 Task: Share through email "Movie C.mp4" and change description to "Mail About Voice Error"
Action: Mouse pressed left at (309, 202)
Screenshot: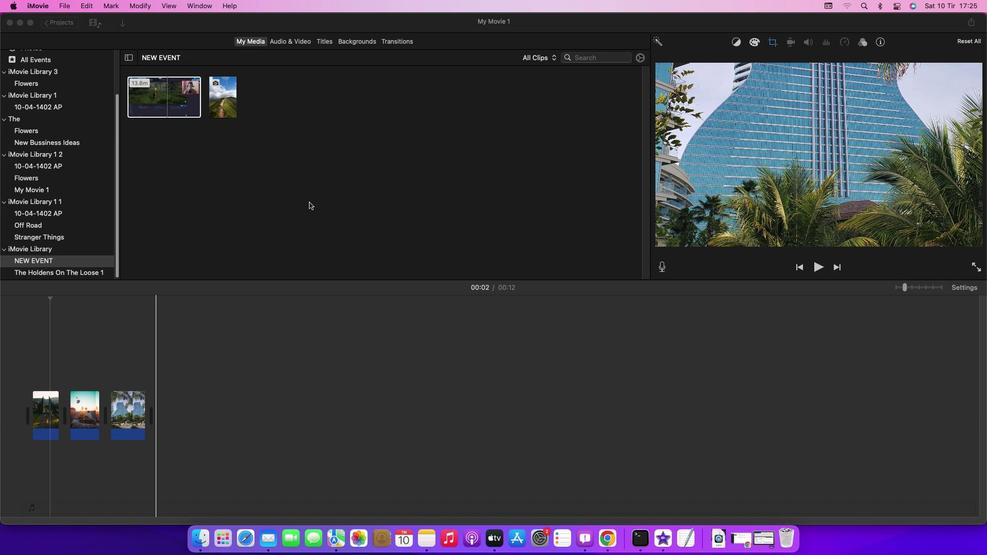 
Action: Mouse moved to (147, 106)
Screenshot: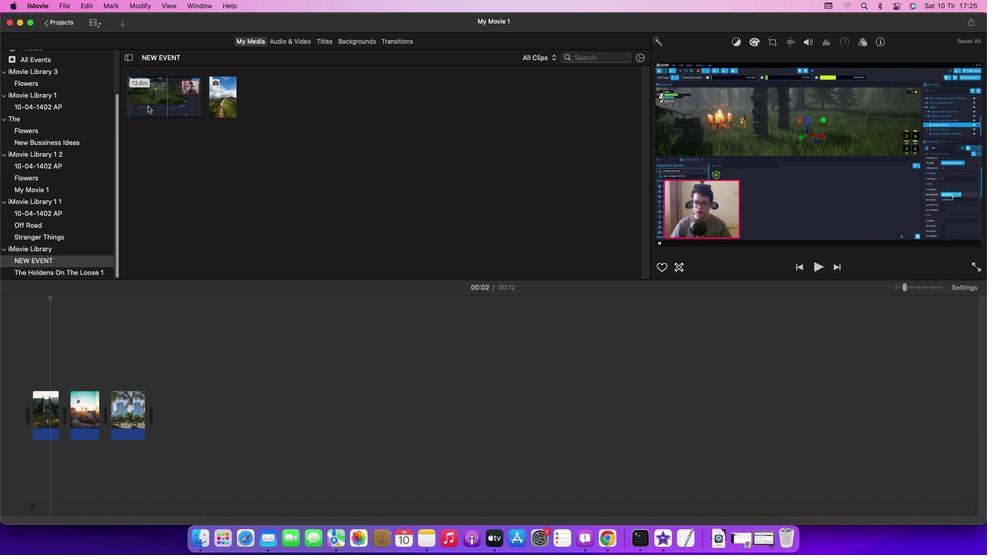
Action: Mouse pressed left at (147, 106)
Screenshot: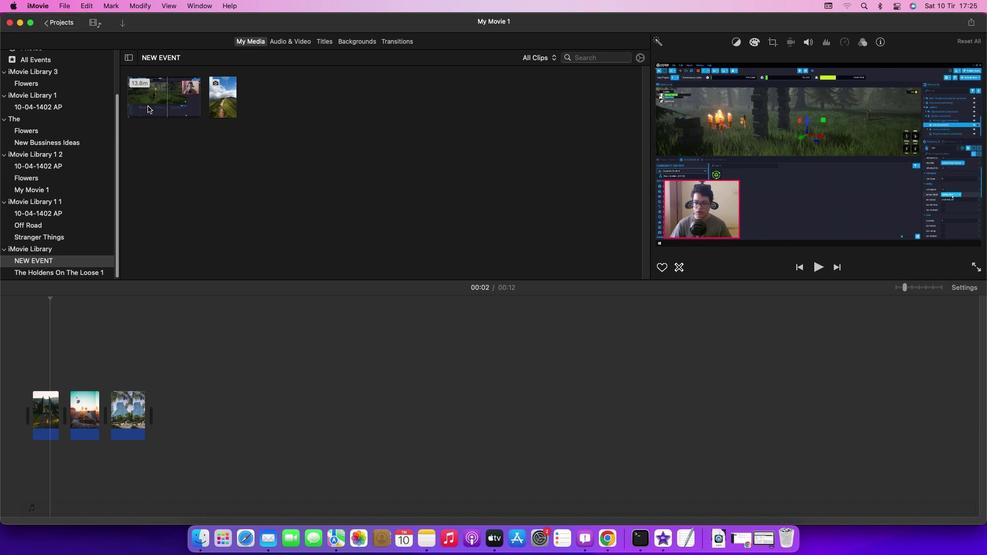 
Action: Mouse moved to (63, 5)
Screenshot: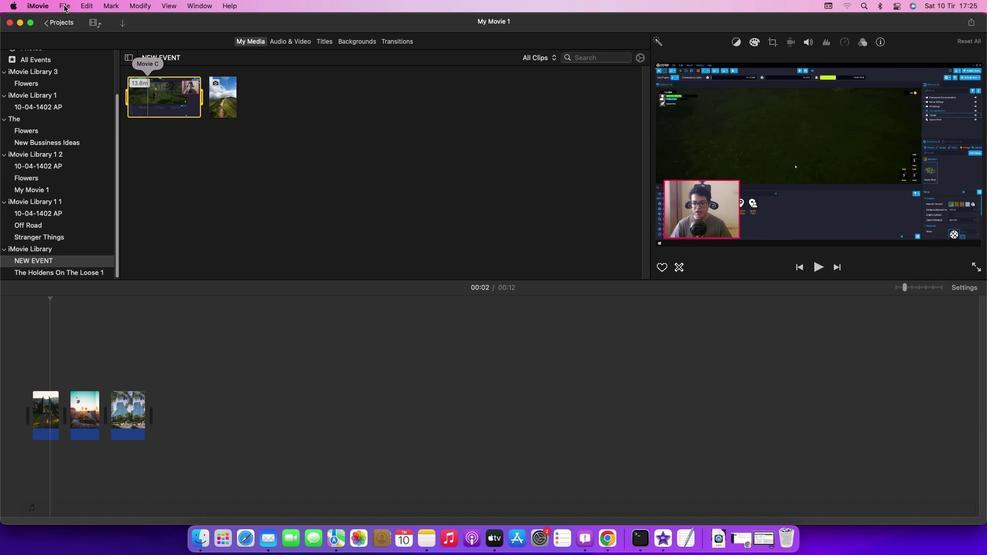 
Action: Mouse pressed left at (63, 5)
Screenshot: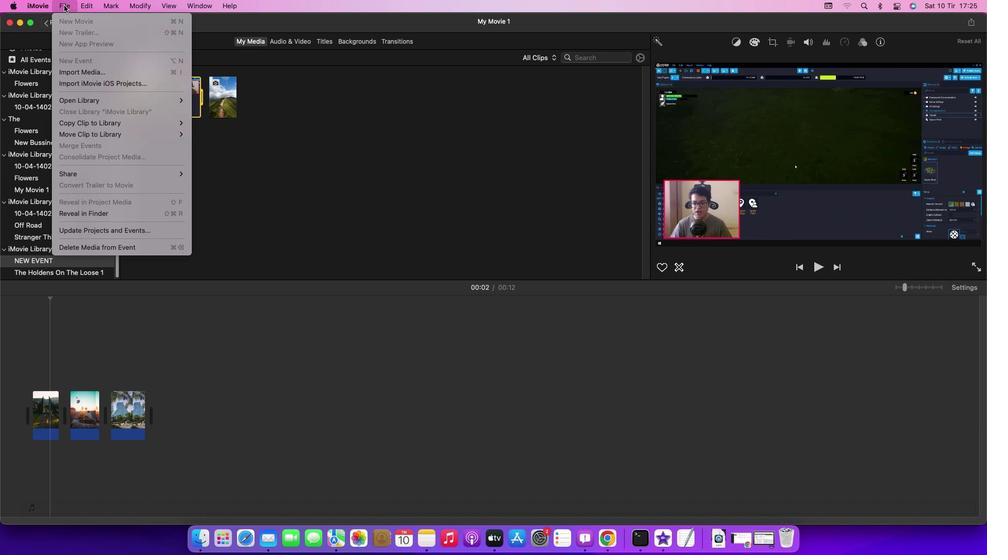 
Action: Mouse moved to (210, 178)
Screenshot: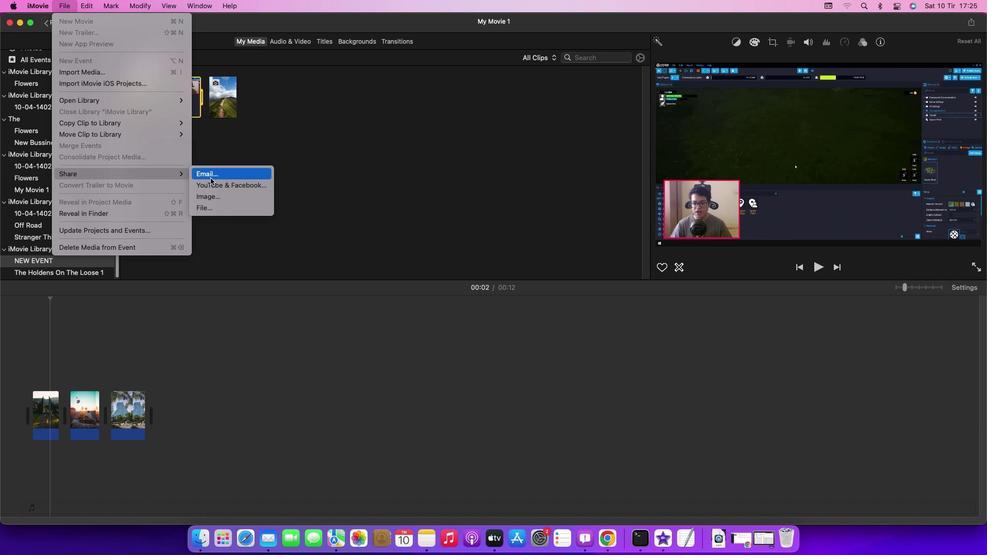
Action: Mouse pressed left at (210, 178)
Screenshot: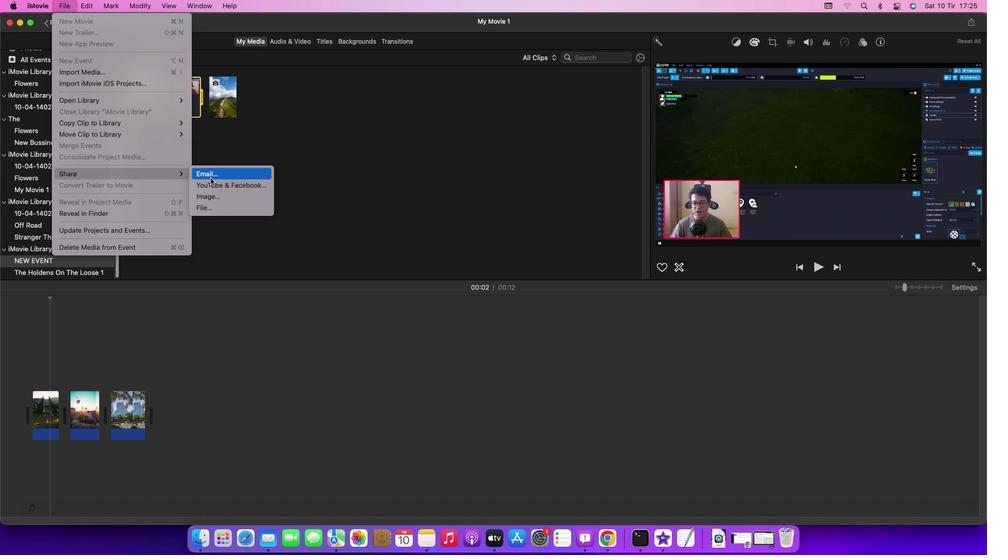 
Action: Mouse moved to (589, 135)
Screenshot: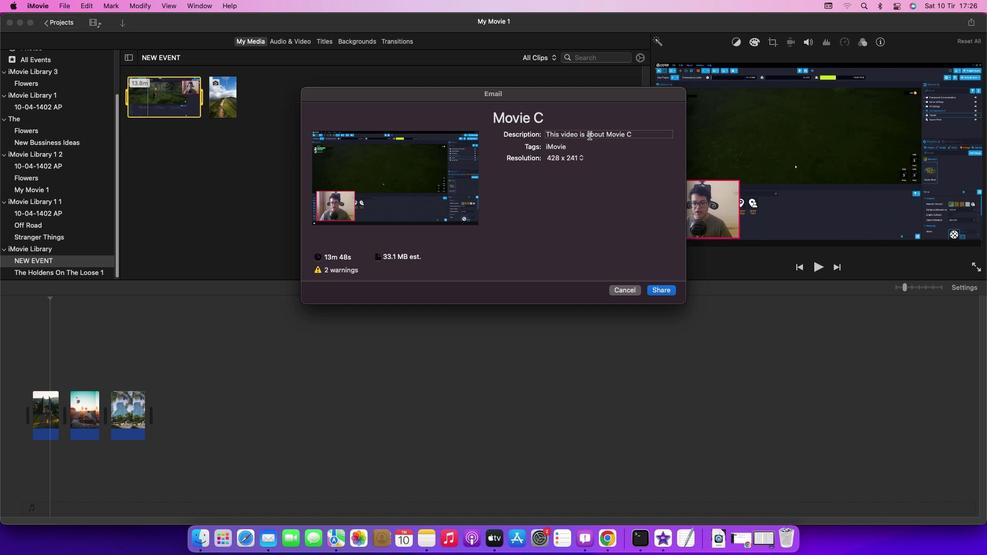 
Action: Mouse pressed left at (589, 135)
Screenshot: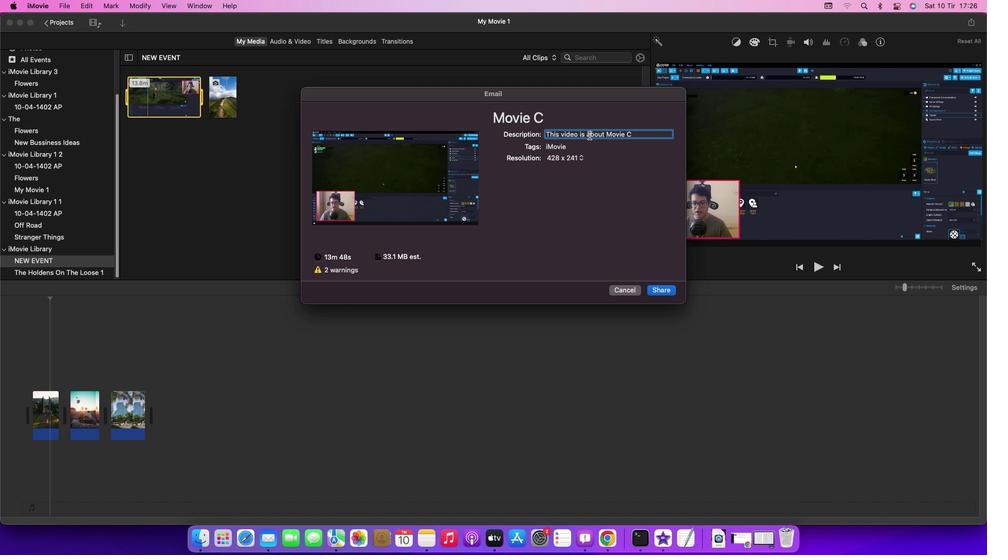 
Action: Mouse moved to (641, 135)
Screenshot: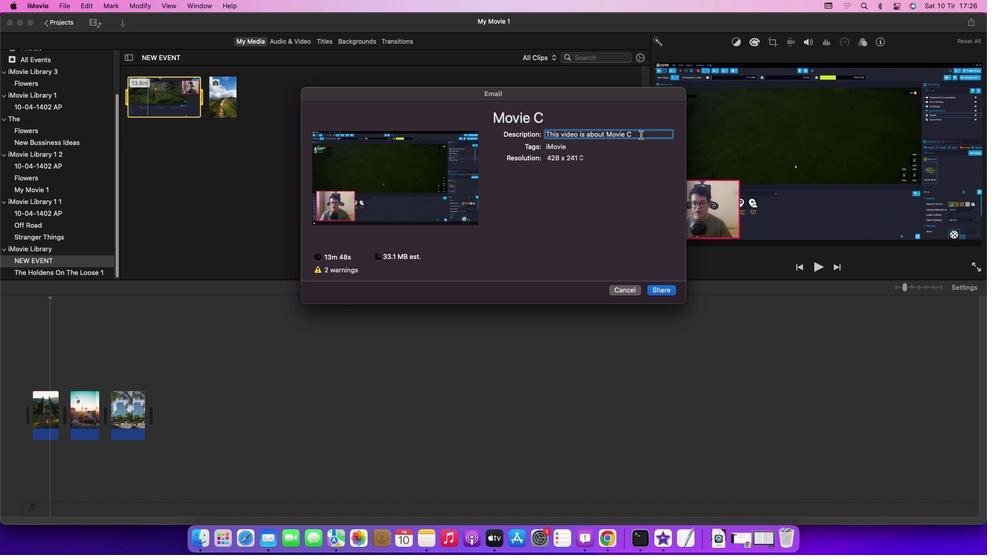 
Action: Mouse pressed left at (641, 135)
Screenshot: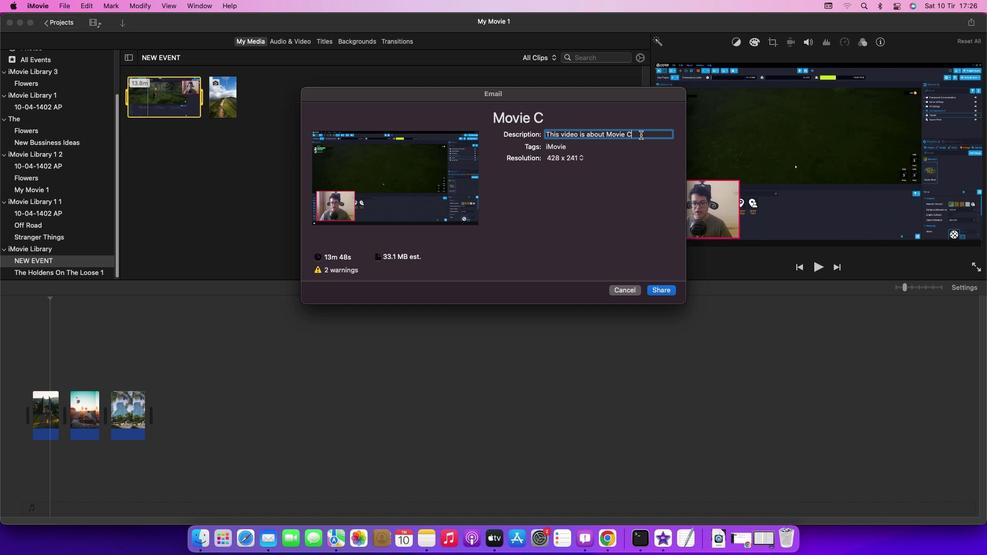 
Action: Key pressed Key.backspaceKey.backspaceKey.backspaceKey.backspaceKey.backspaceKey.backspaceKey.backspaceKey.backspaceKey.backspaceKey.backspaceKey.backspaceKey.backspaceKey.backspaceKey.backspaceKey.backspaceKey.backspaceKey.backspaceKey.backspaceKey.backspaceKey.backspaceKey.backspaceKey.backspaceKey.backspaceKey.backspaceKey.backspaceKey.backspaceKey.backspaceKey.backspaceKey.backspaceKey.caps_lock'M'Key.caps_lock'a''i''l'Key.spaceKey.caps_lock'A'Key.caps_lock'b''o''u''t'Key.spaceKey.caps_lock'V'Key.caps_lock'o''i''c''e'Key.spaceKey.caps_lock'E'Key.caps_lock'r''r''o''r'
Screenshot: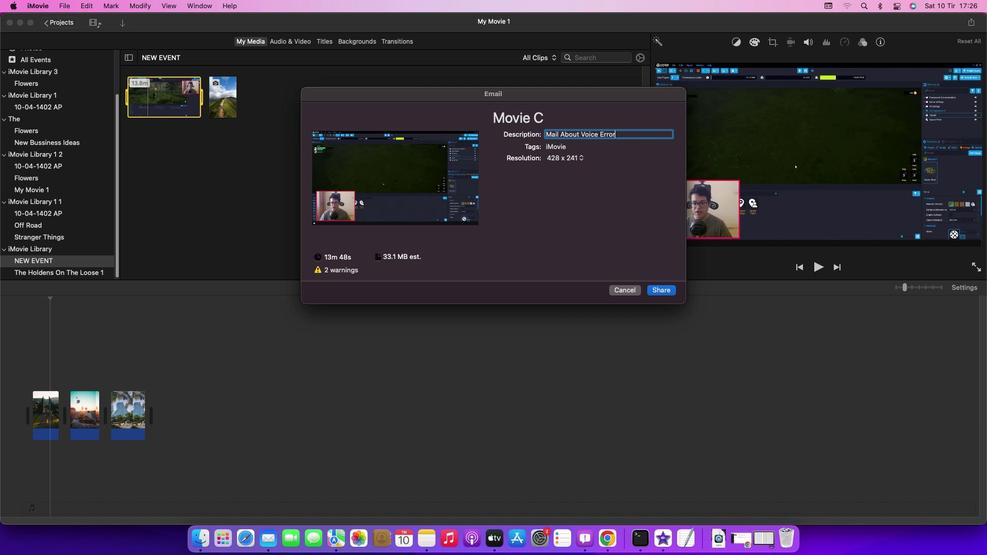 
Action: Mouse moved to (572, 248)
Screenshot: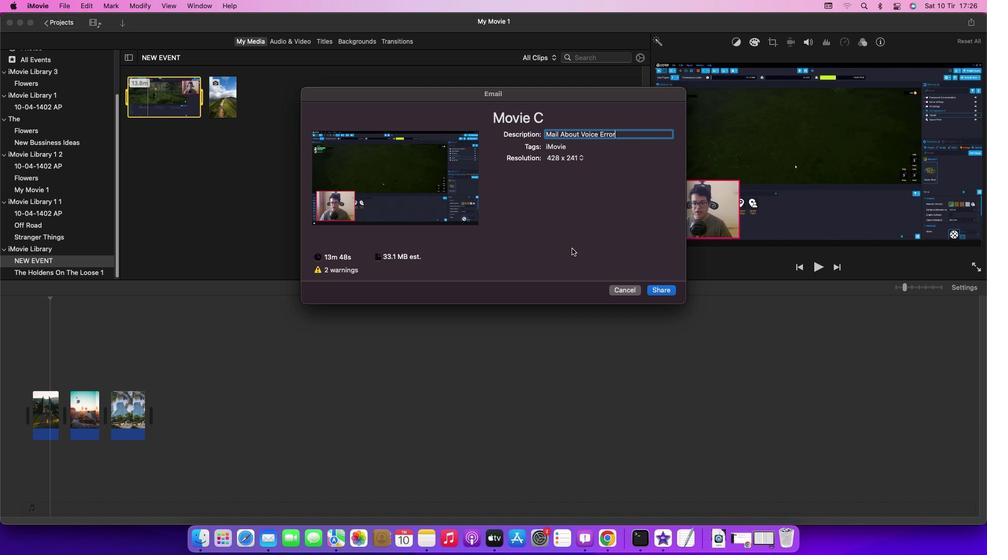 
